 Task: Add Waterloo Black Cherry to the cart.
Action: Mouse pressed left at (21, 99)
Screenshot: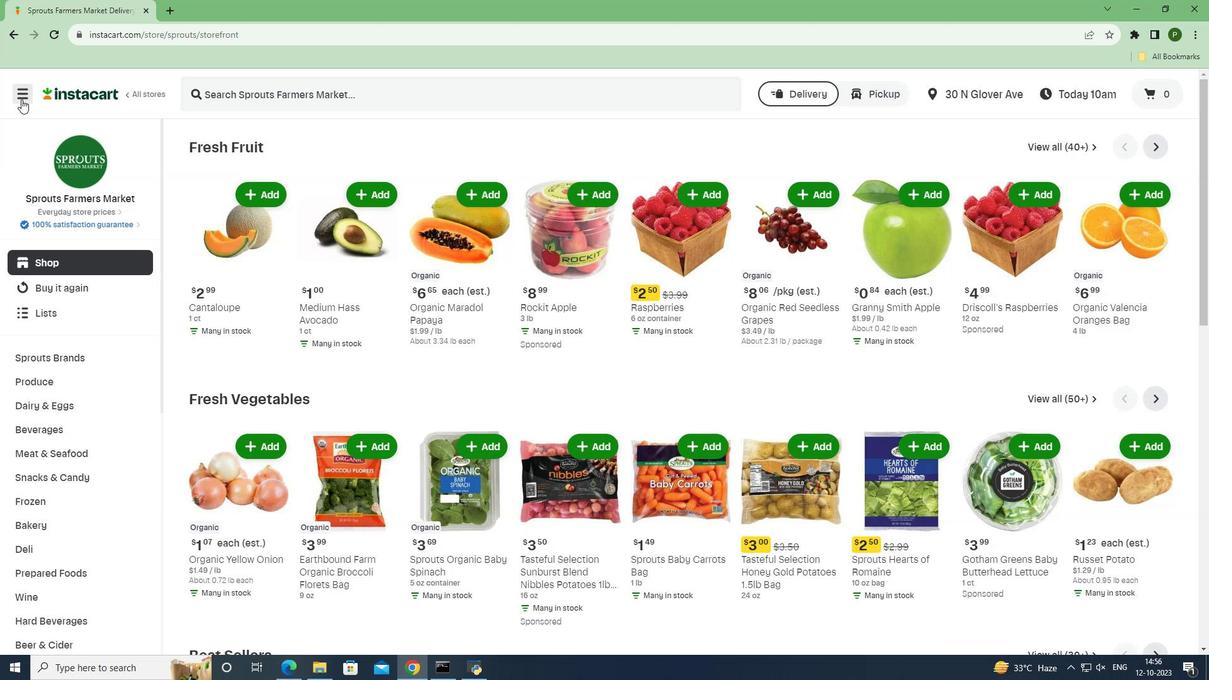 
Action: Mouse moved to (68, 335)
Screenshot: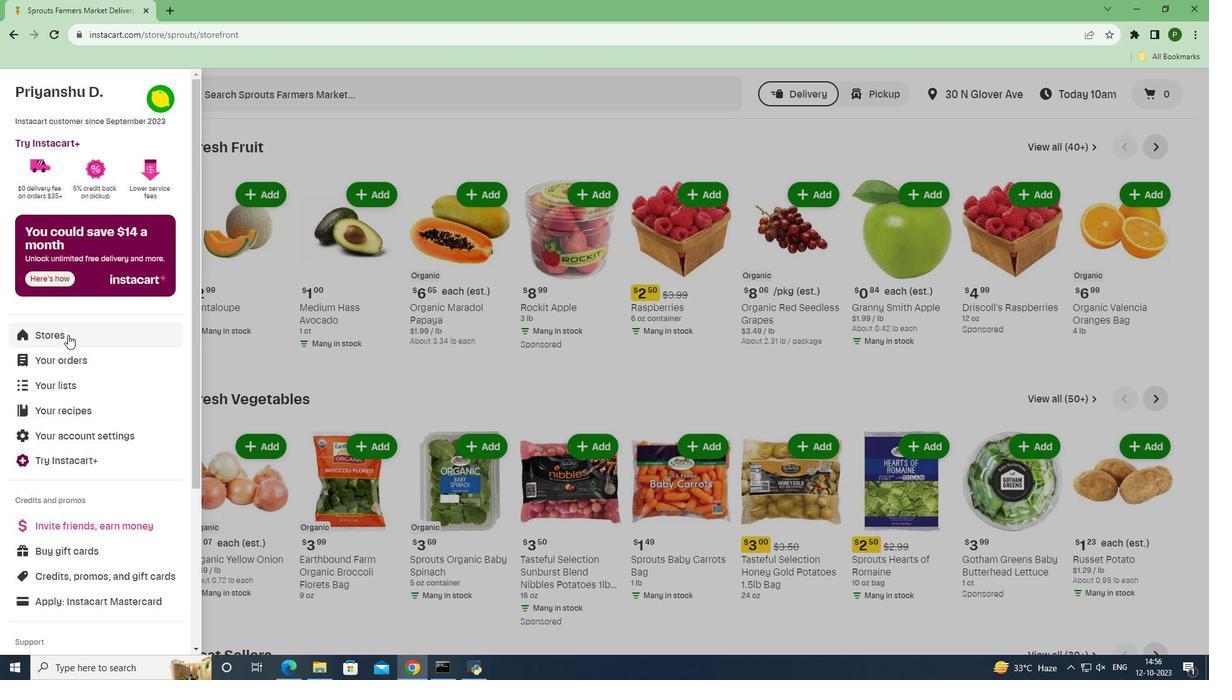 
Action: Mouse pressed left at (68, 335)
Screenshot: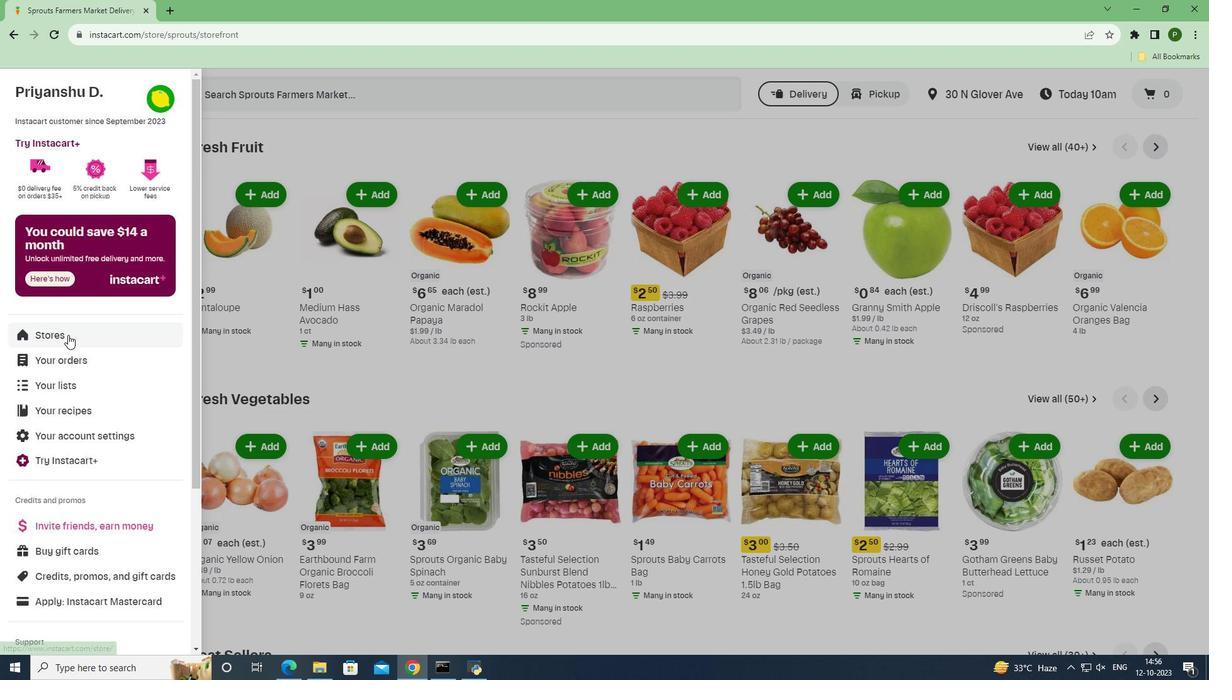 
Action: Mouse moved to (277, 146)
Screenshot: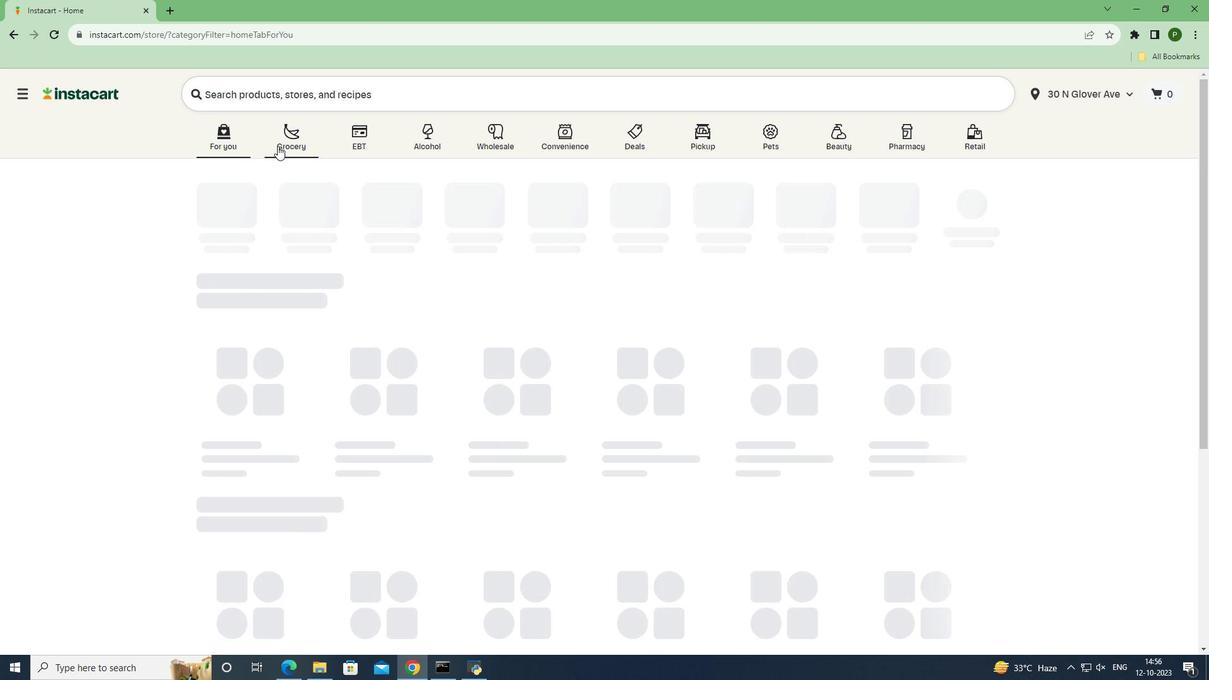 
Action: Mouse pressed left at (277, 146)
Screenshot: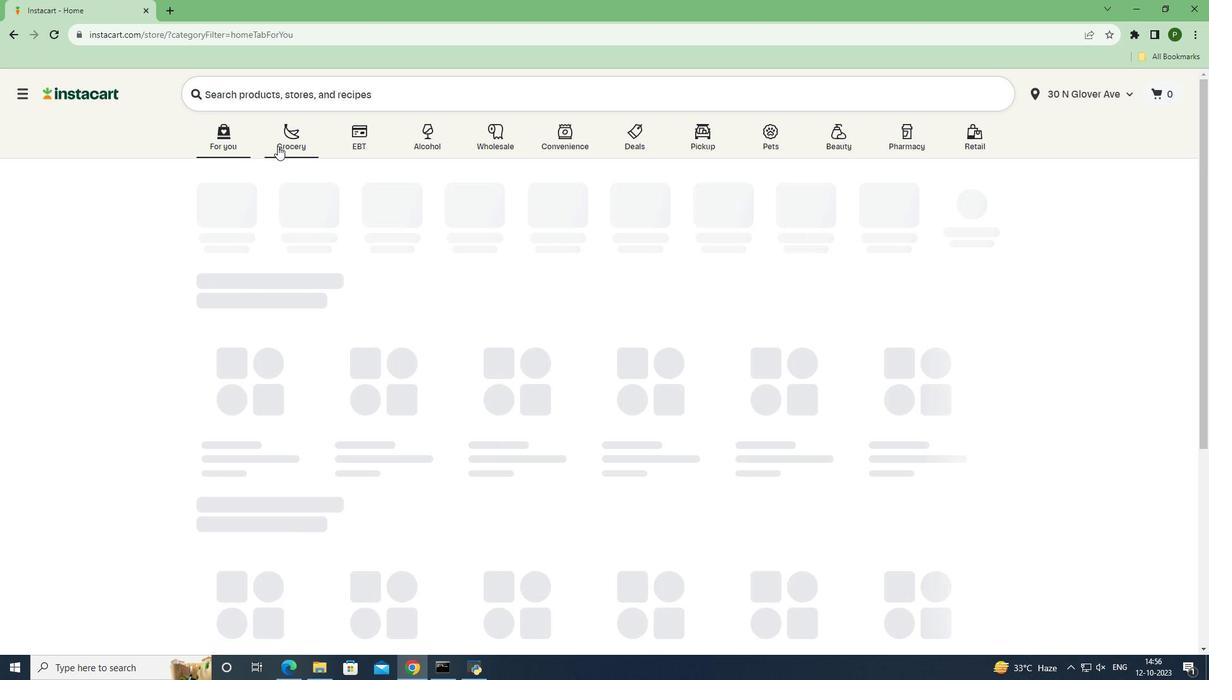 
Action: Mouse moved to (500, 282)
Screenshot: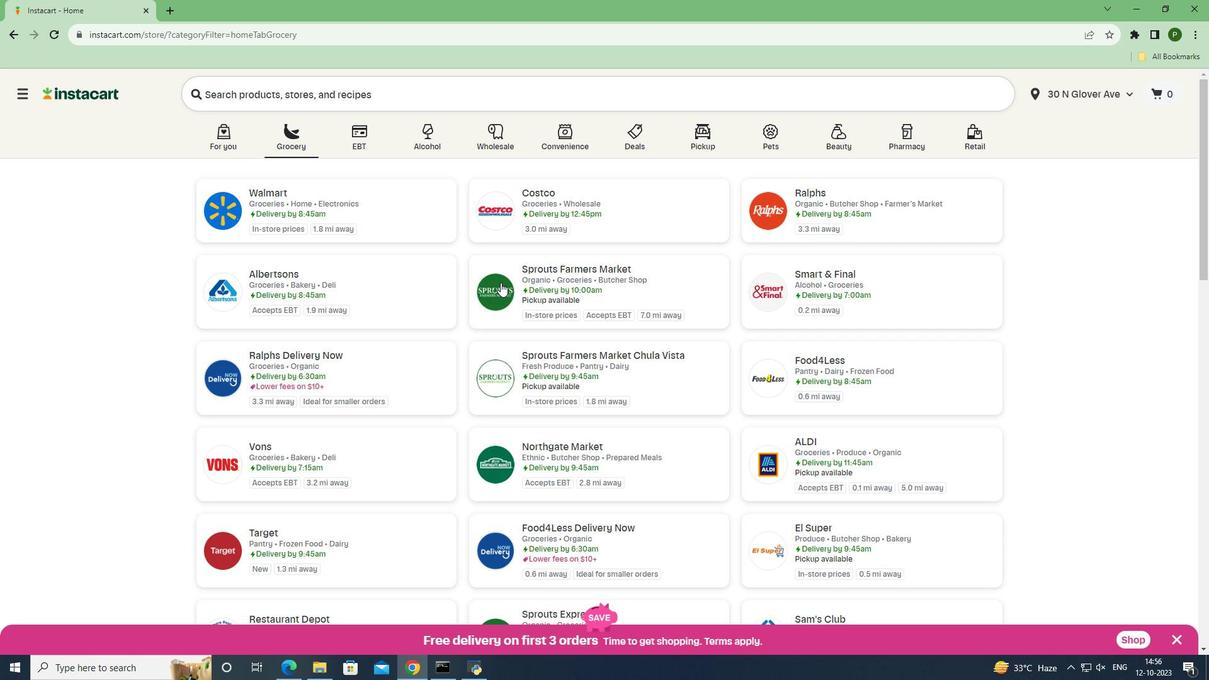 
Action: Mouse pressed left at (500, 282)
Screenshot: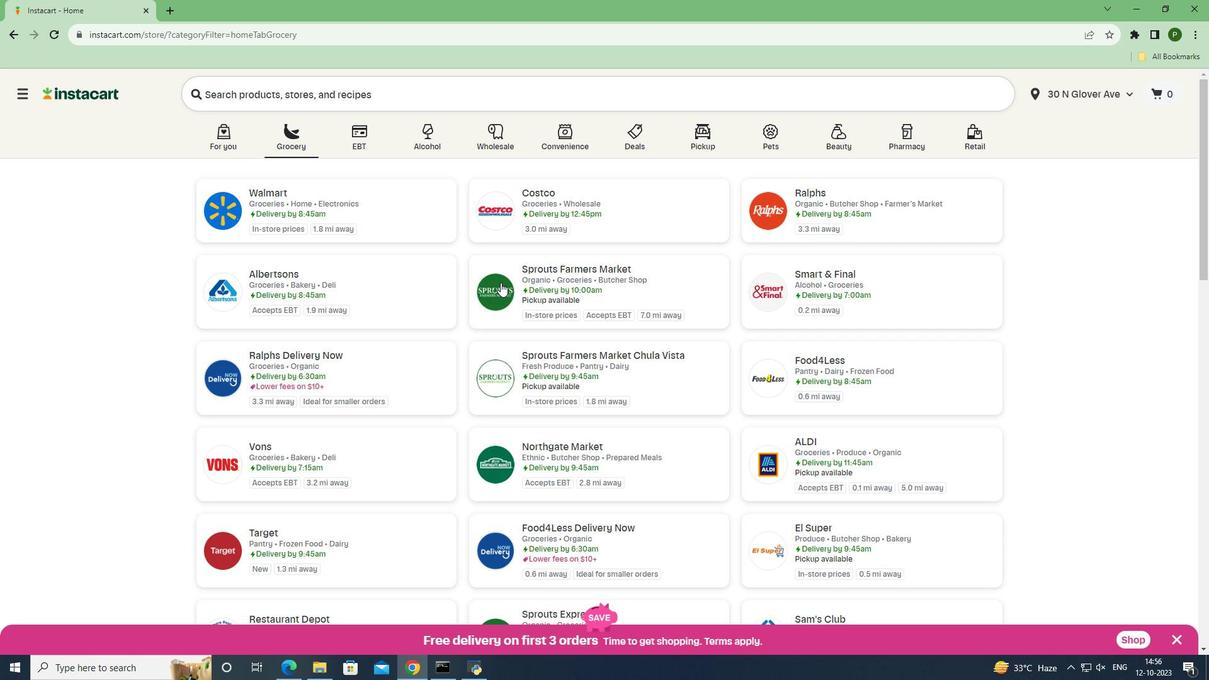 
Action: Mouse moved to (60, 427)
Screenshot: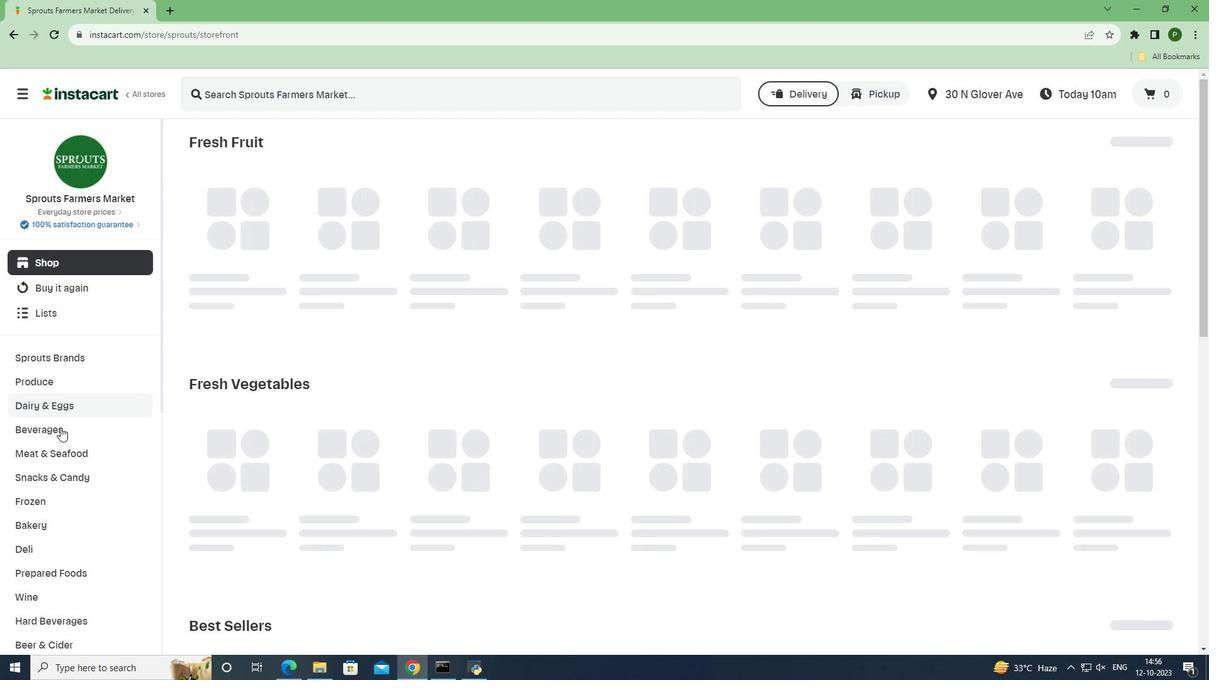 
Action: Mouse pressed left at (60, 427)
Screenshot: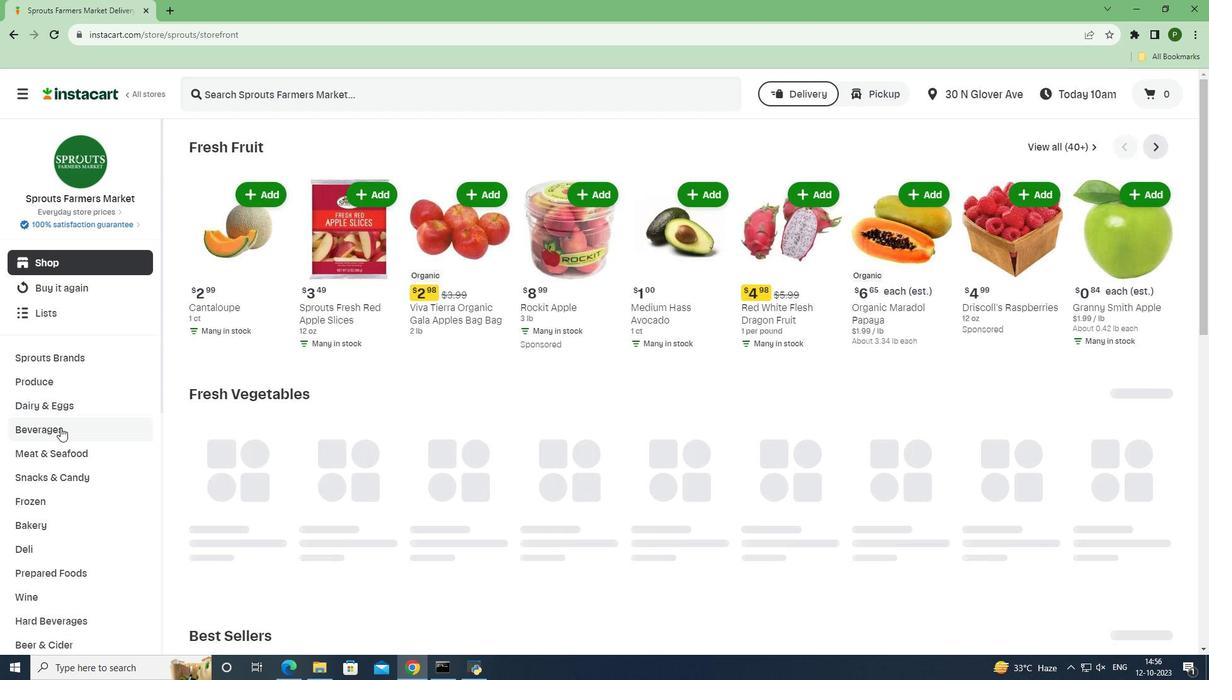 
Action: Mouse moved to (537, 174)
Screenshot: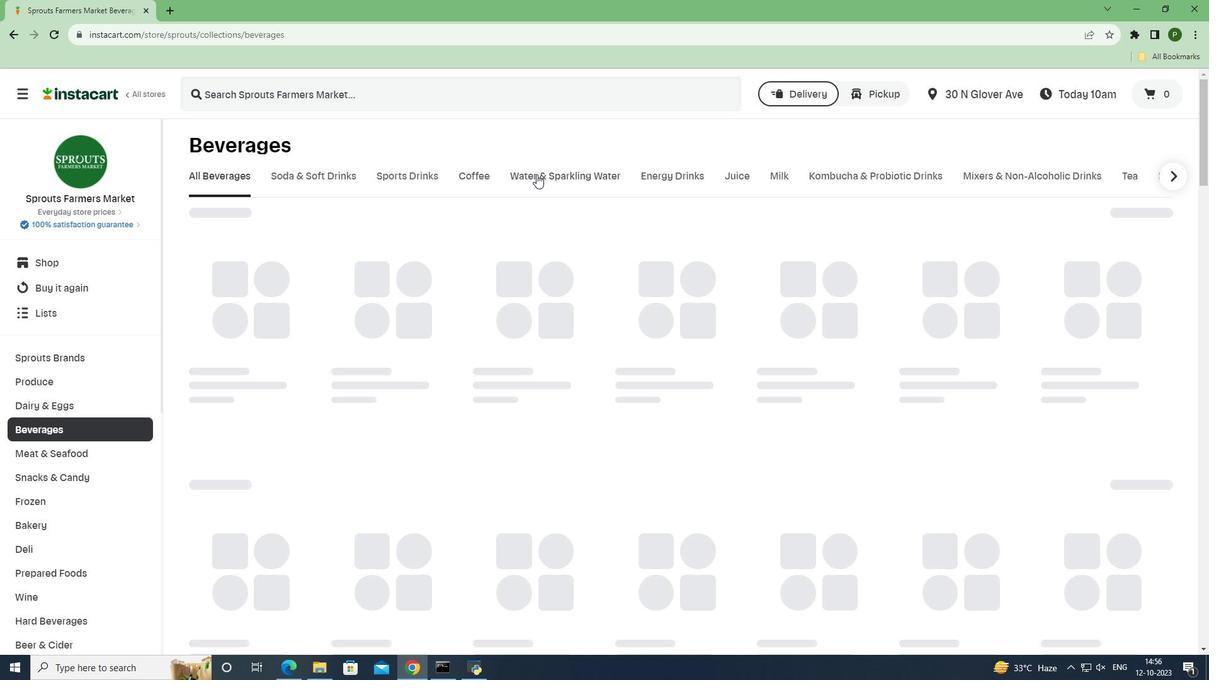 
Action: Mouse pressed left at (537, 174)
Screenshot: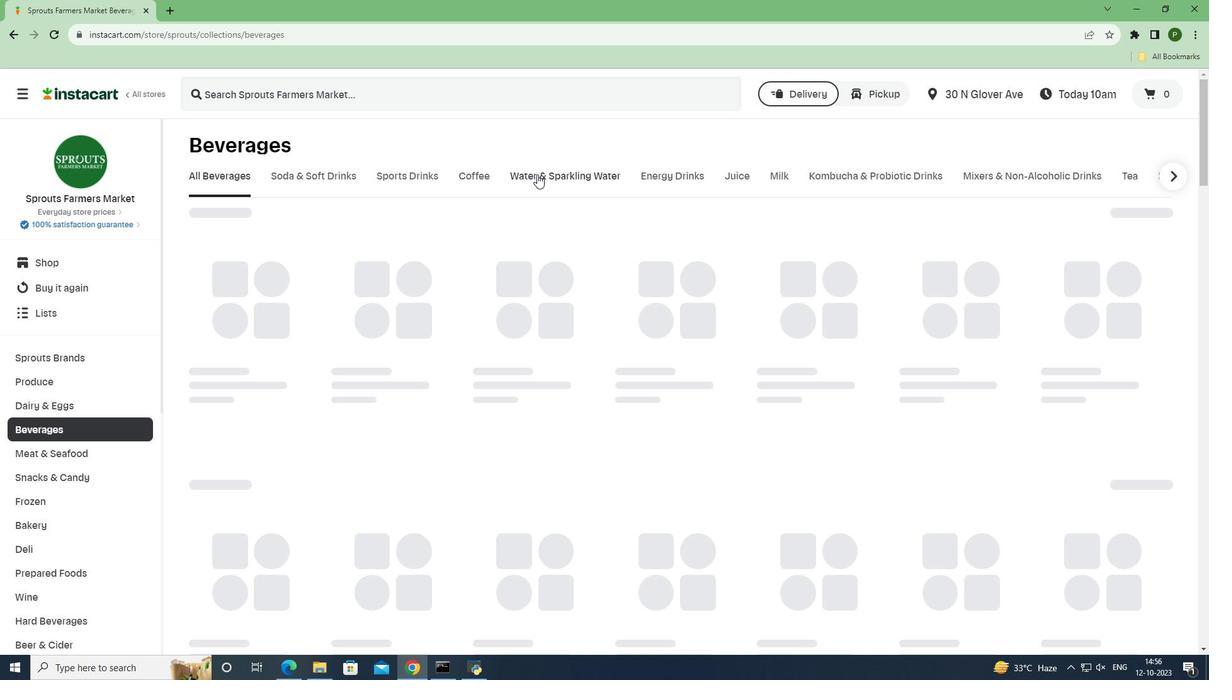 
Action: Mouse moved to (285, 92)
Screenshot: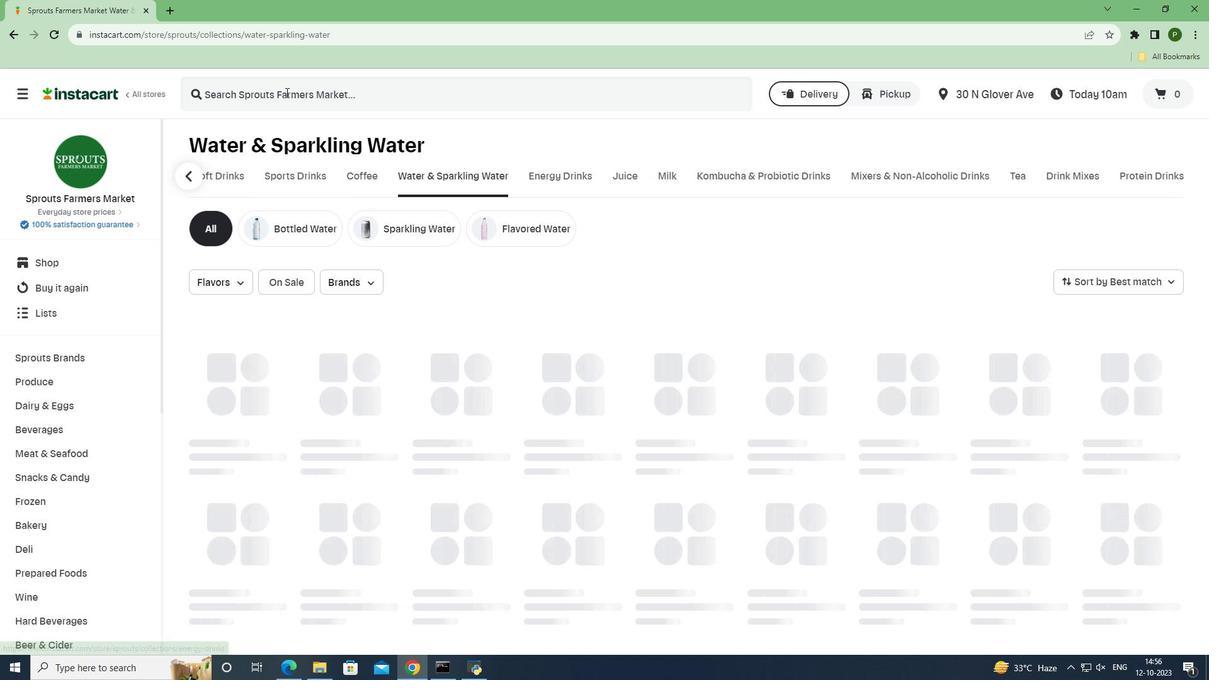 
Action: Mouse pressed left at (285, 92)
Screenshot: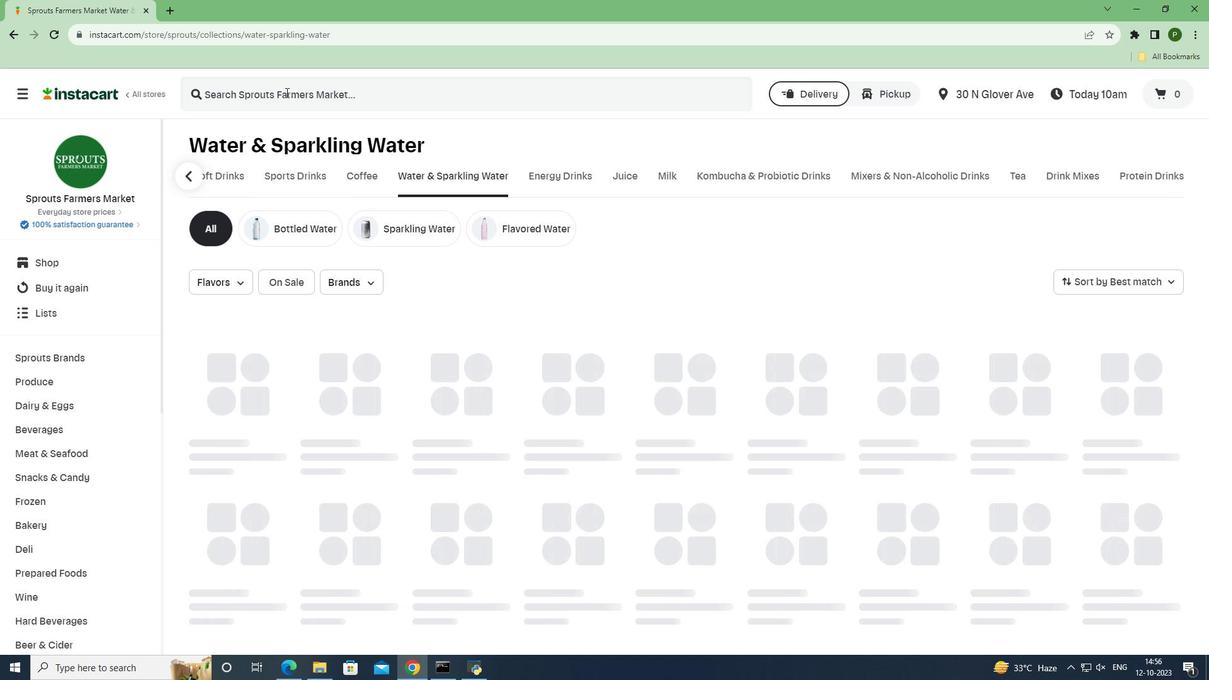 
Action: Key pressed <Key.caps_lock>W<Key.caps_lock>aterloo<Key.space><Key.caps_lock>B<Key.caps_lock>lack<Key.space><Key.caps_lock>C<Key.caps_lock>herry<Key.space><Key.enter>
Screenshot: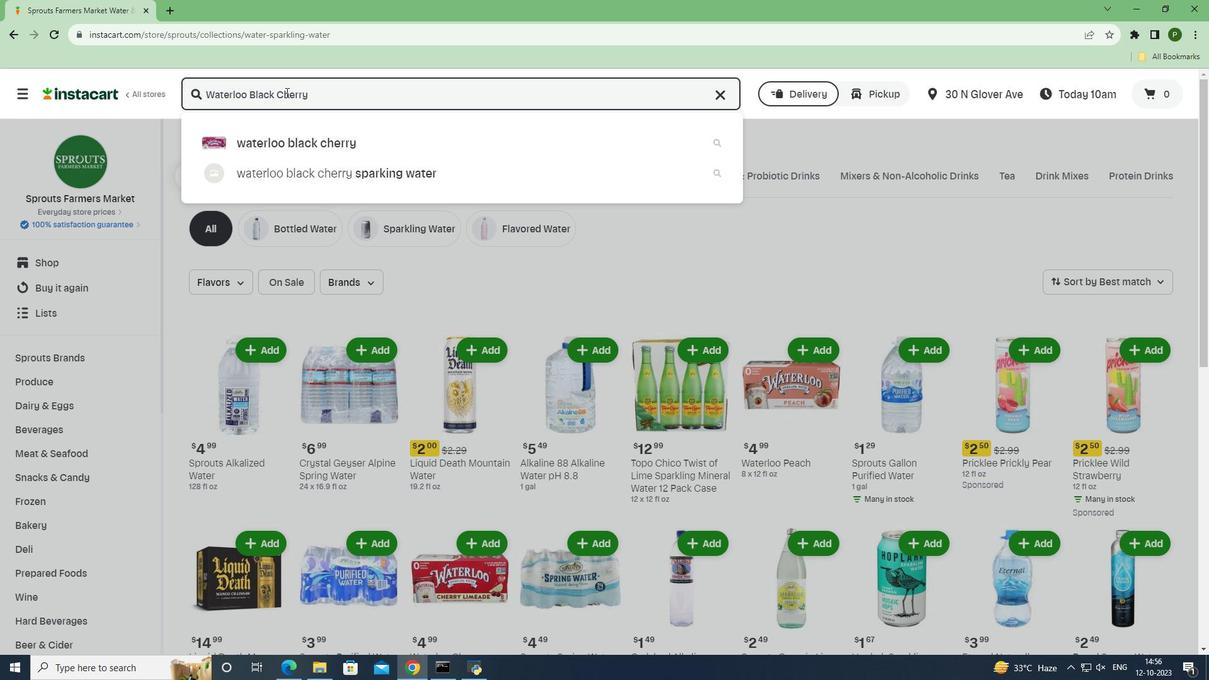 
Action: Mouse moved to (729, 217)
Screenshot: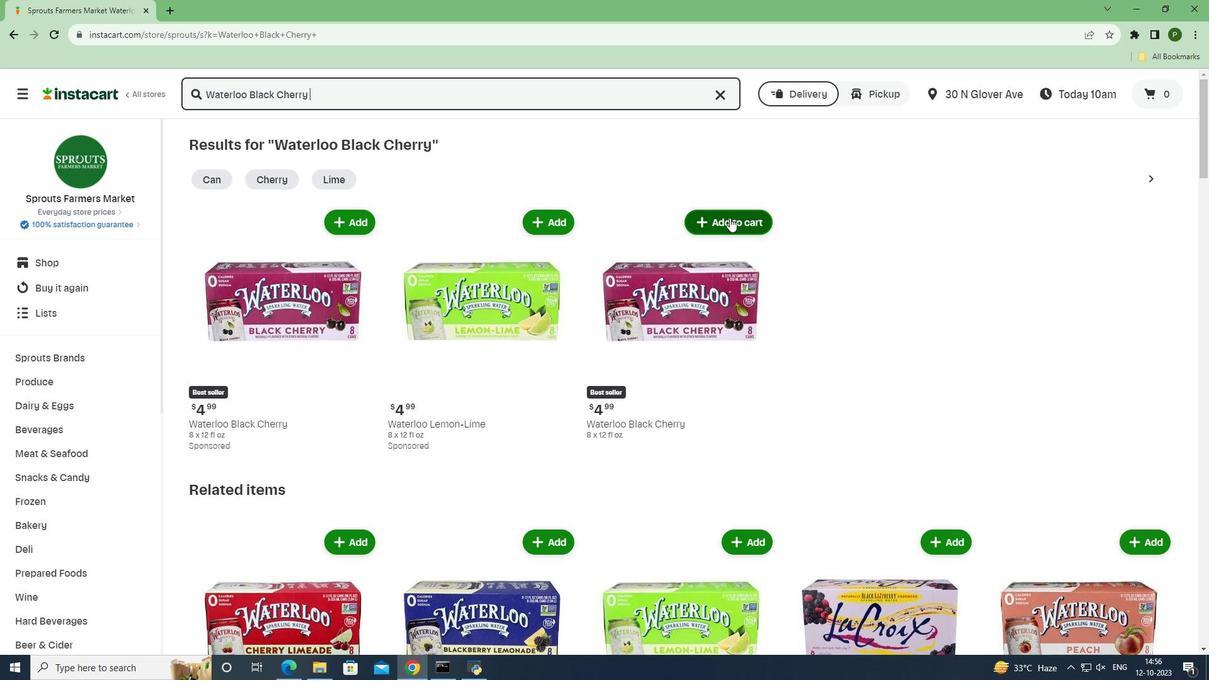 
Action: Mouse pressed left at (729, 217)
Screenshot: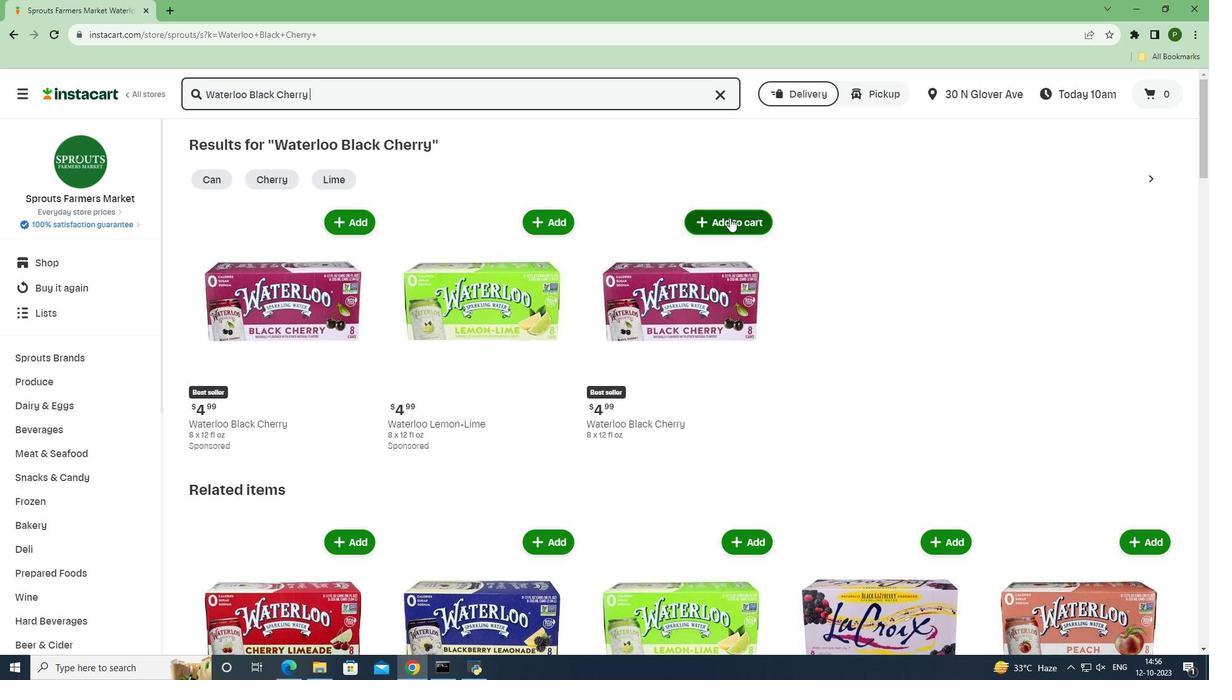 
Action: Mouse moved to (863, 335)
Screenshot: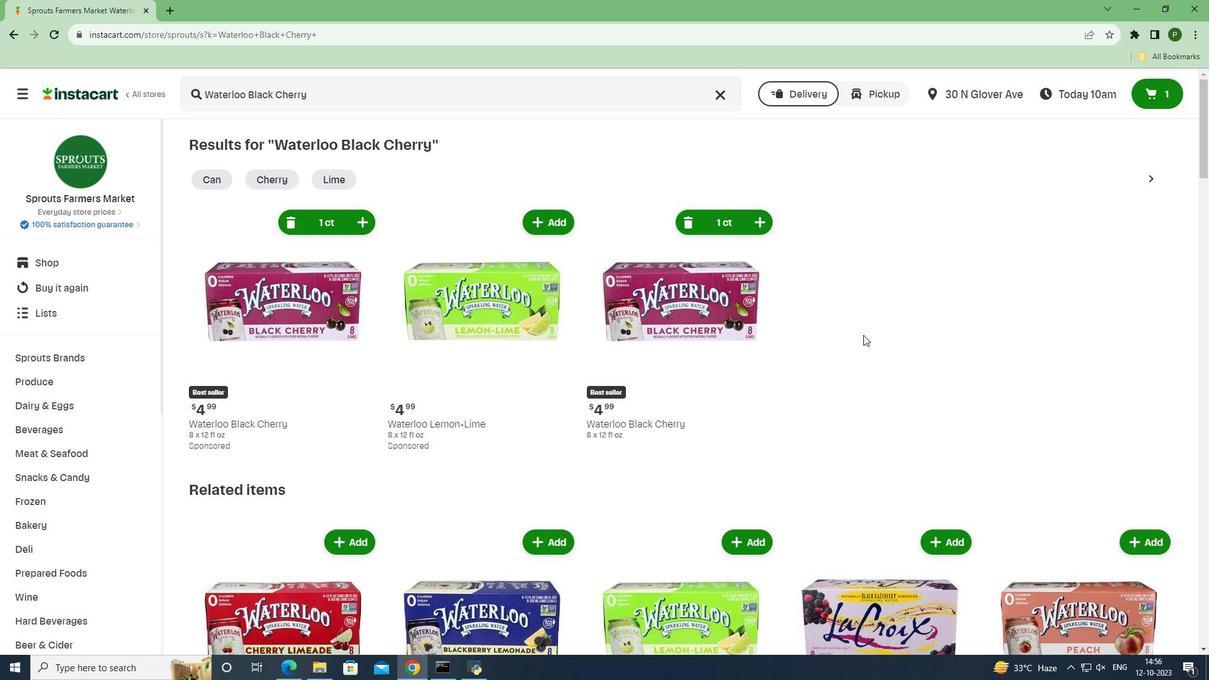 
